 Task: In the  document Airports.rtf Share this file with 'softage.4@softage.net' Make a copy of the file 'without changing the auto name' Delete the  copy of the file
Action: Mouse moved to (44, 63)
Screenshot: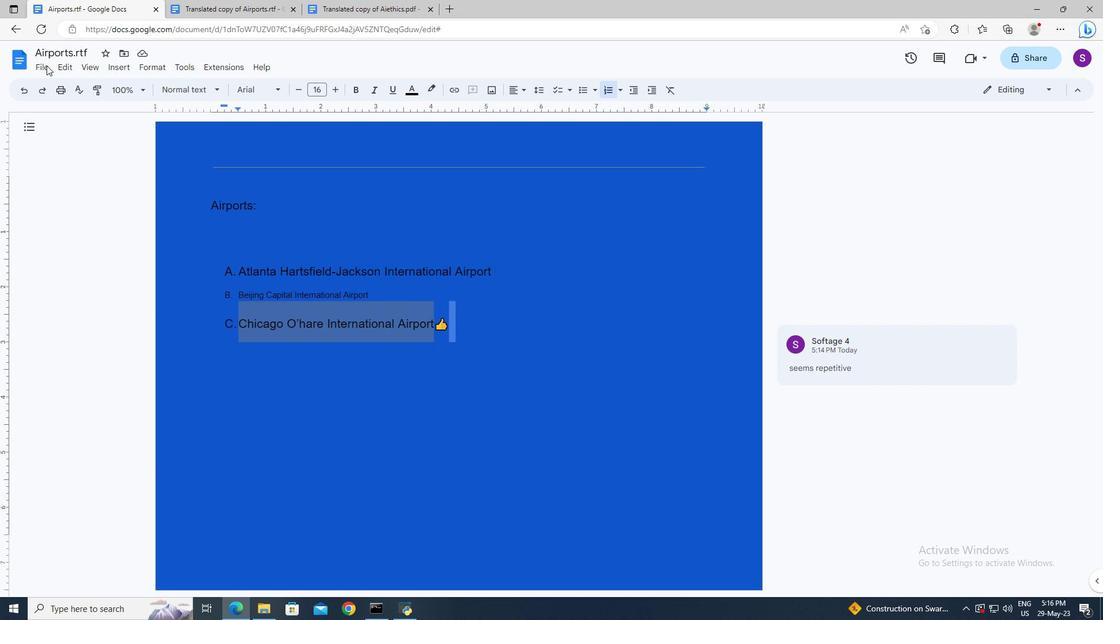 
Action: Mouse pressed left at (44, 63)
Screenshot: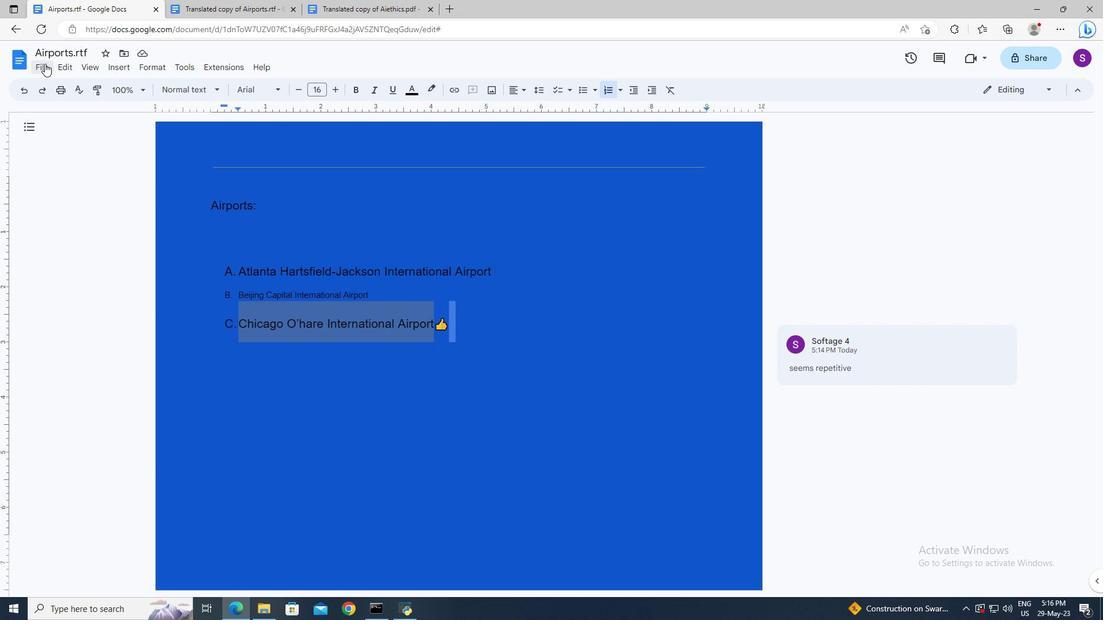 
Action: Mouse moved to (248, 151)
Screenshot: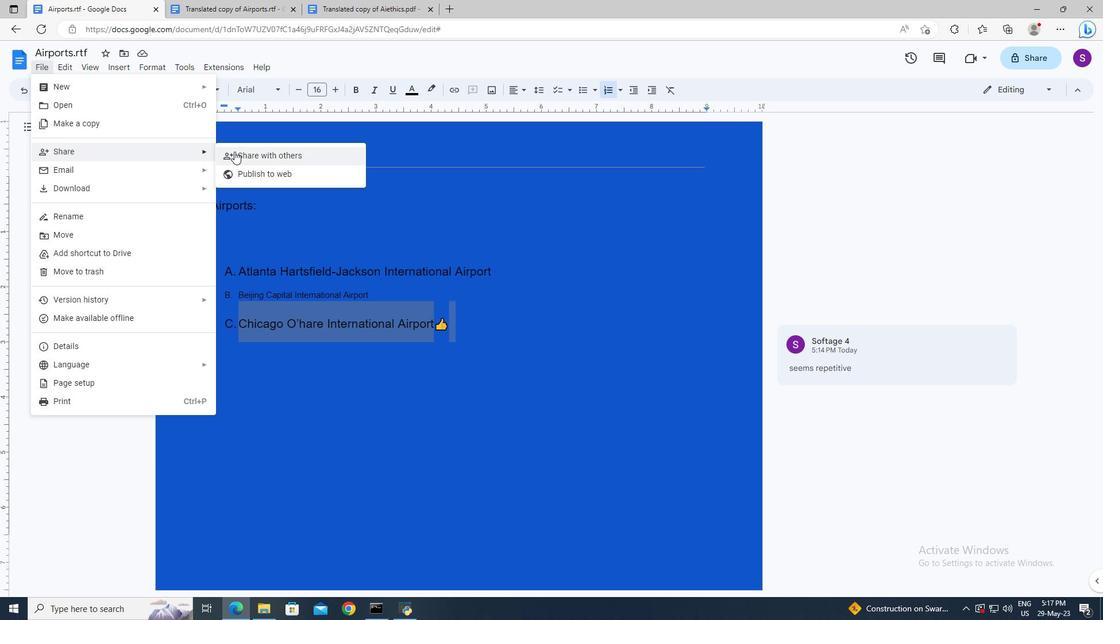 
Action: Mouse pressed left at (248, 151)
Screenshot: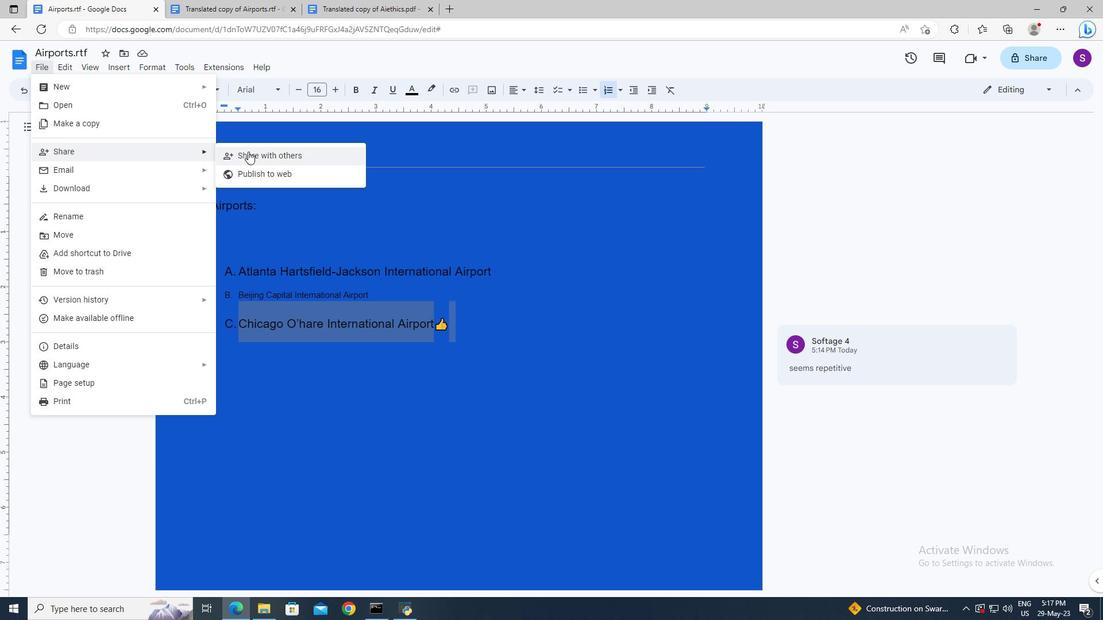 
Action: Mouse moved to (443, 252)
Screenshot: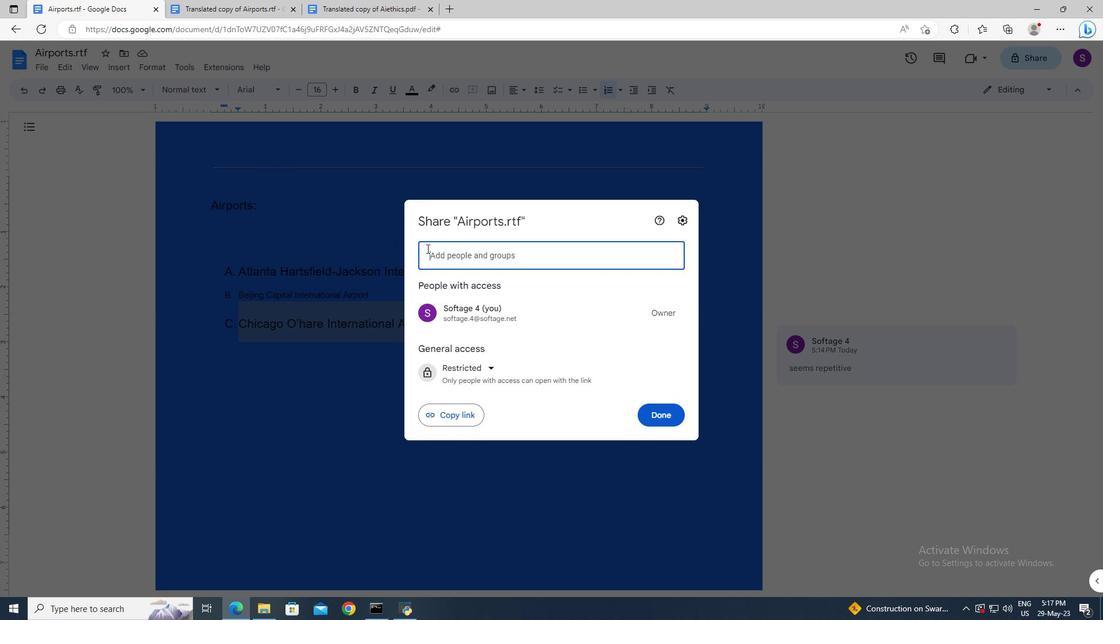 
Action: Mouse pressed left at (443, 252)
Screenshot: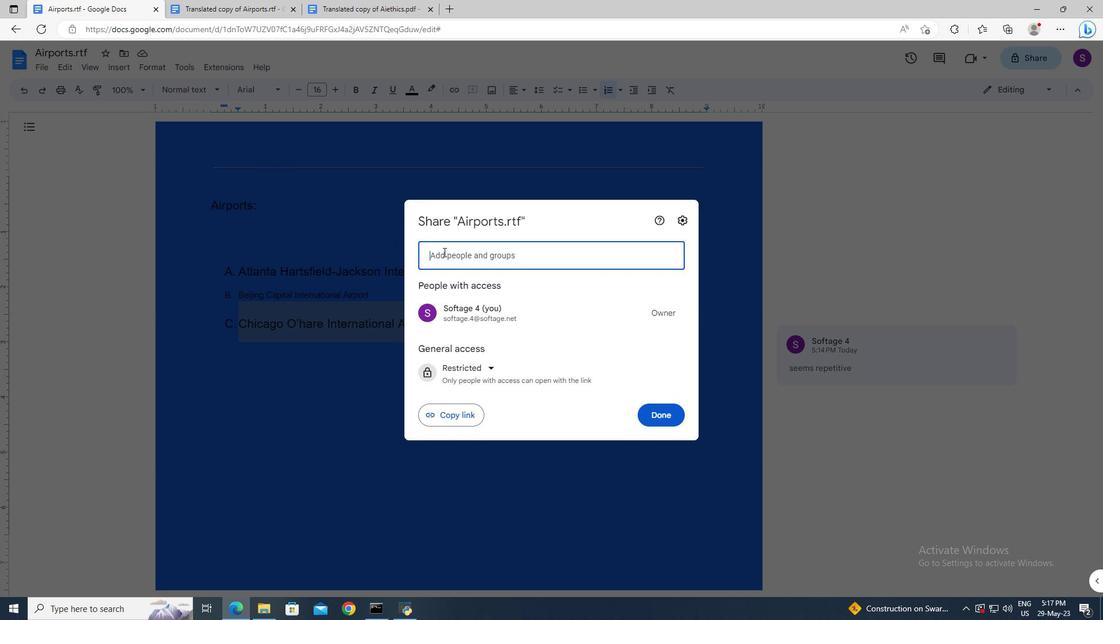 
Action: Mouse moved to (438, 250)
Screenshot: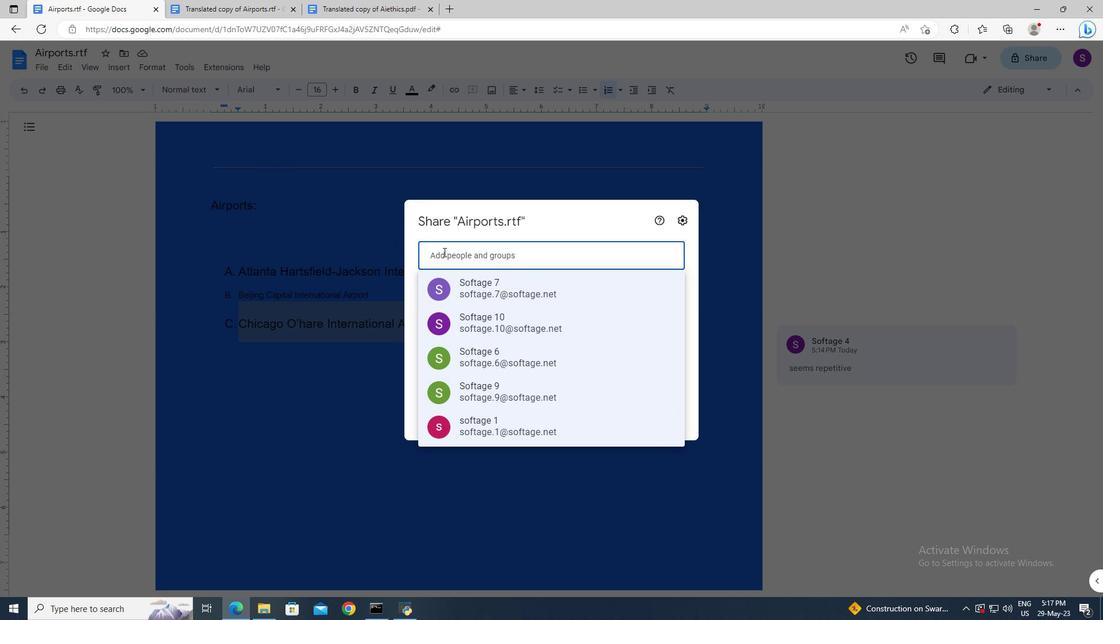 
Action: Key pressed softage.4<Key.shift>@softage.net
Screenshot: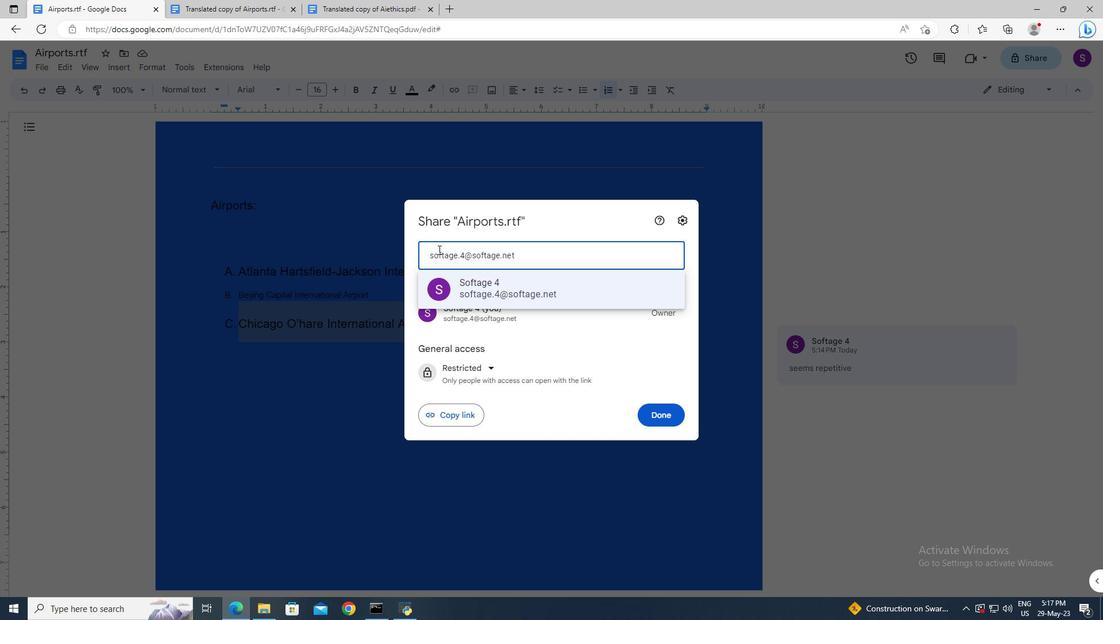 
Action: Mouse moved to (460, 284)
Screenshot: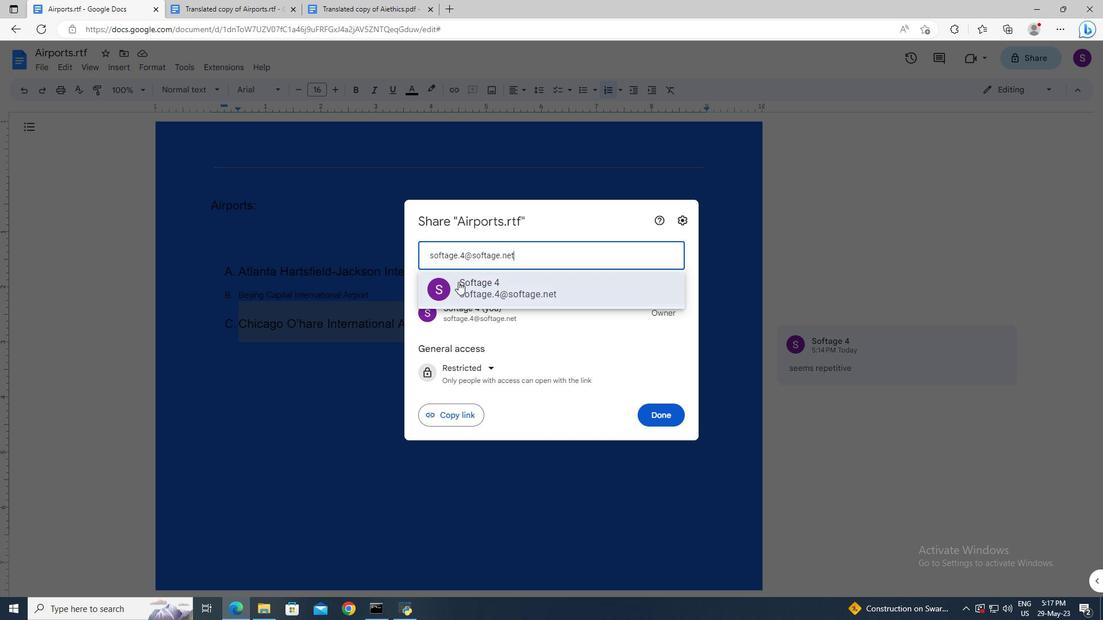 
Action: Mouse pressed left at (460, 284)
Screenshot: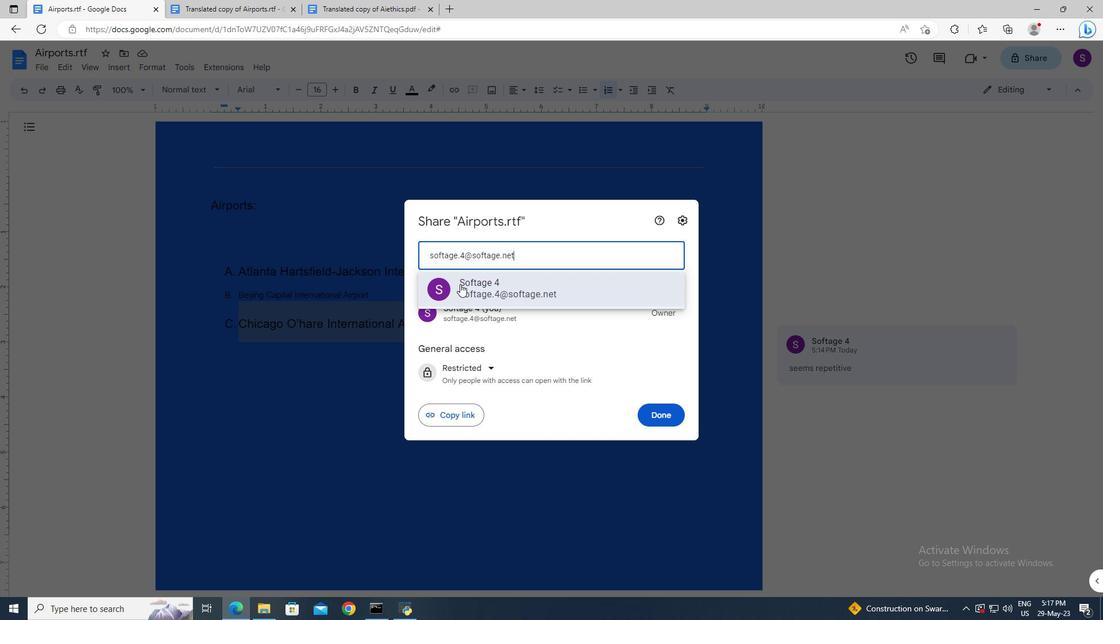 
Action: Mouse moved to (651, 400)
Screenshot: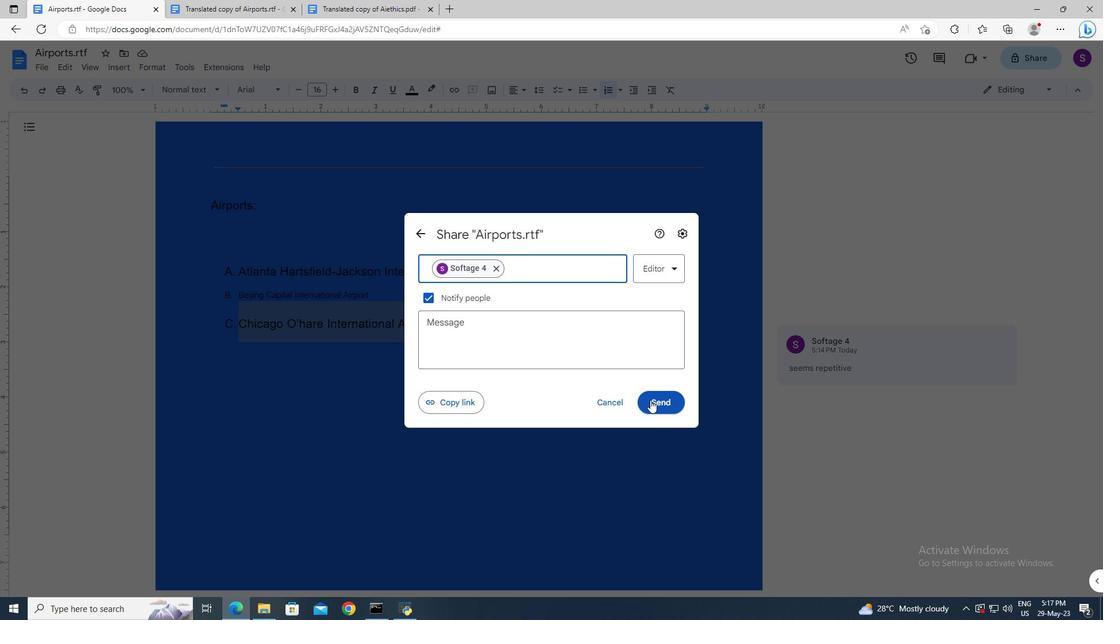 
Action: Mouse pressed left at (651, 400)
Screenshot: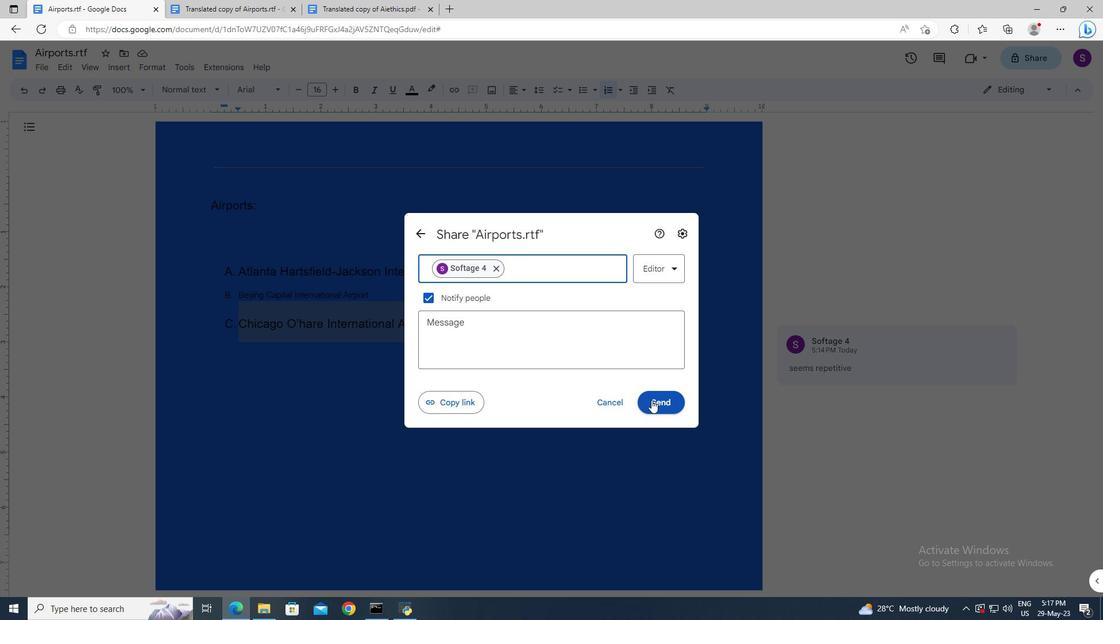 
Action: Mouse moved to (484, 335)
Screenshot: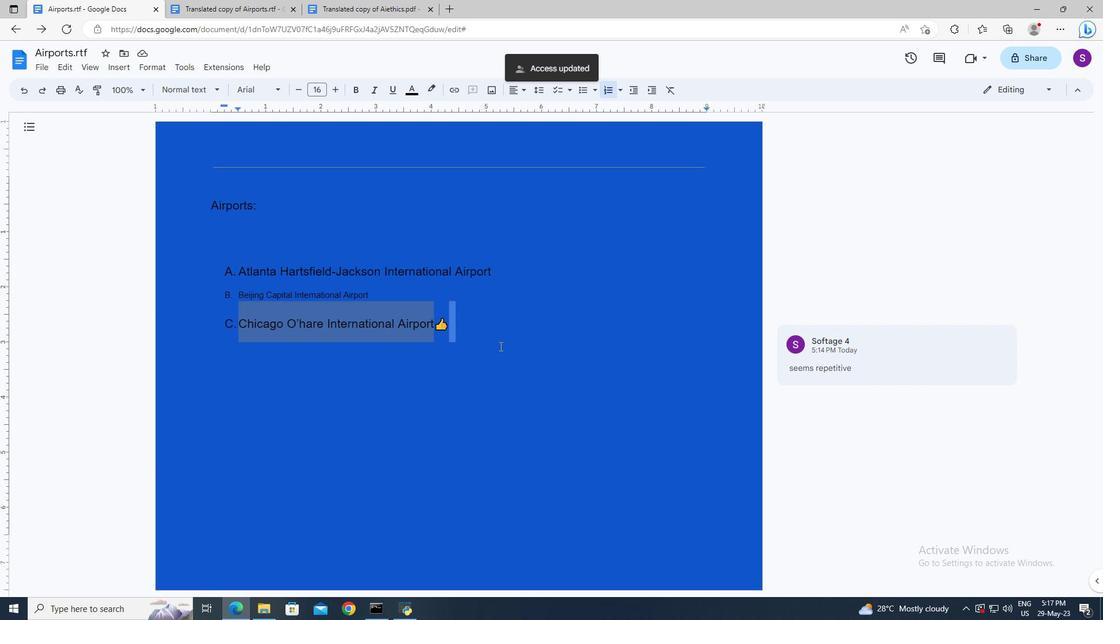 
Action: Mouse pressed left at (484, 335)
Screenshot: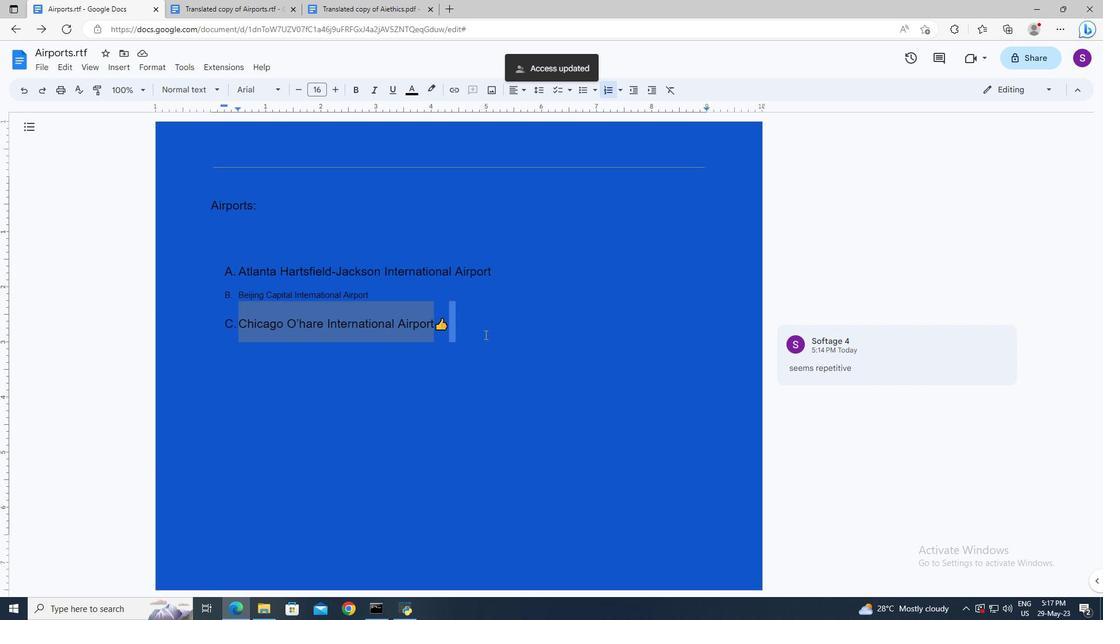 
Action: Mouse moved to (47, 63)
Screenshot: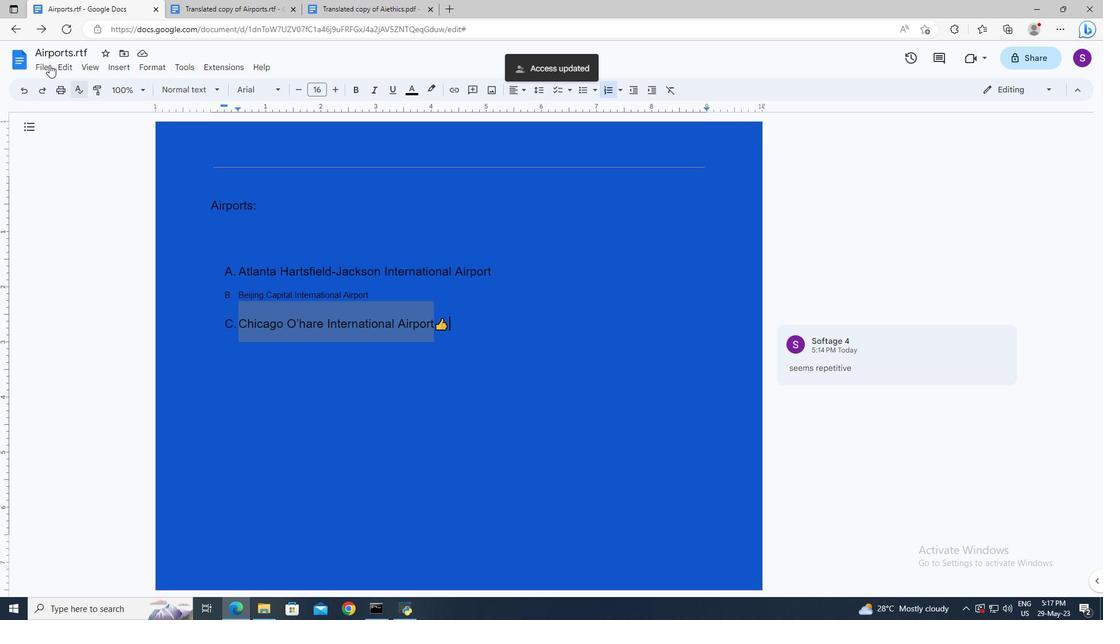 
Action: Mouse pressed left at (47, 63)
Screenshot: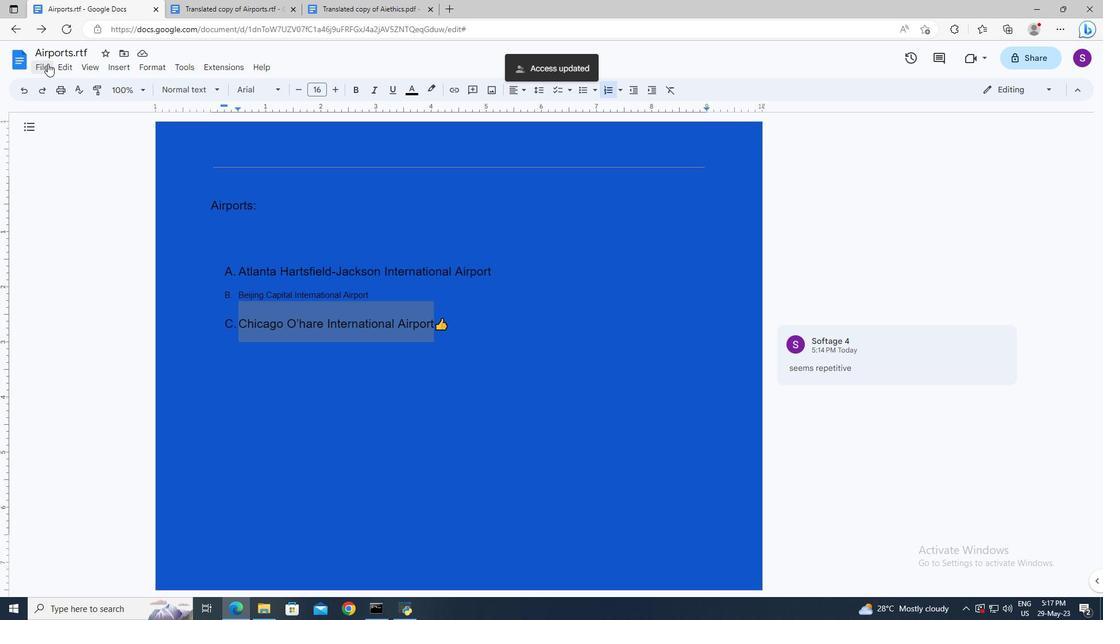 
Action: Mouse moved to (58, 119)
Screenshot: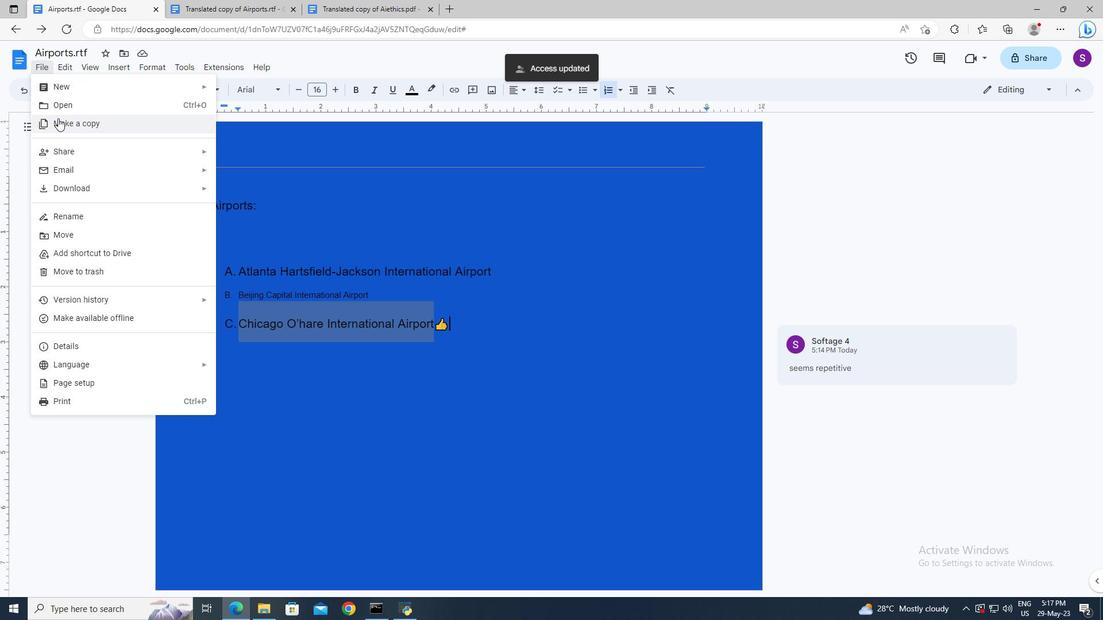 
Action: Mouse pressed left at (58, 119)
Screenshot: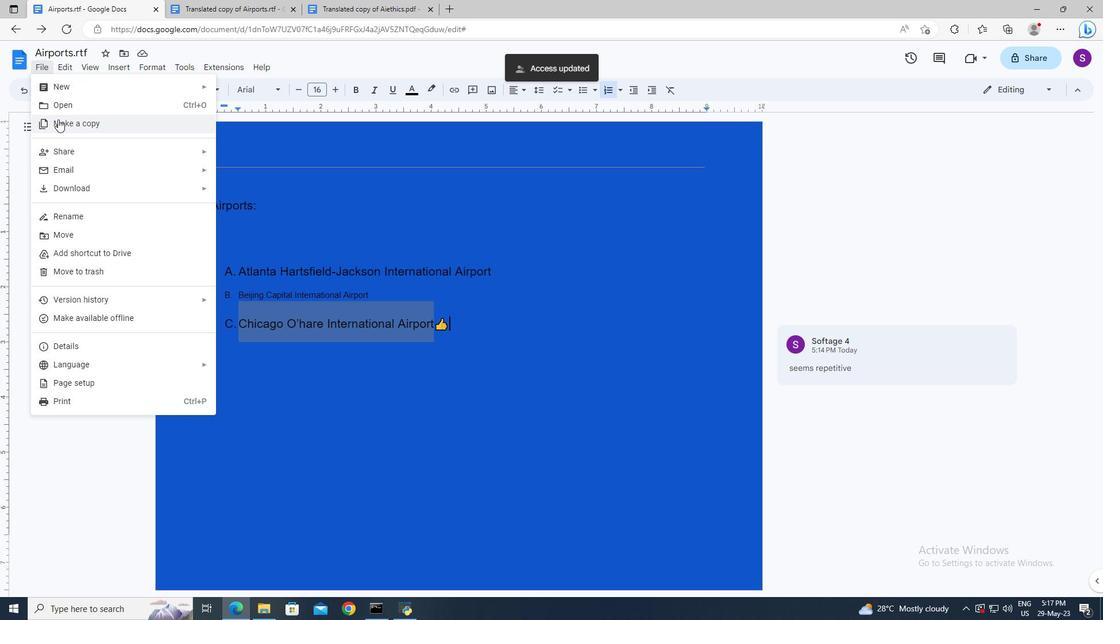 
Action: Mouse moved to (613, 409)
Screenshot: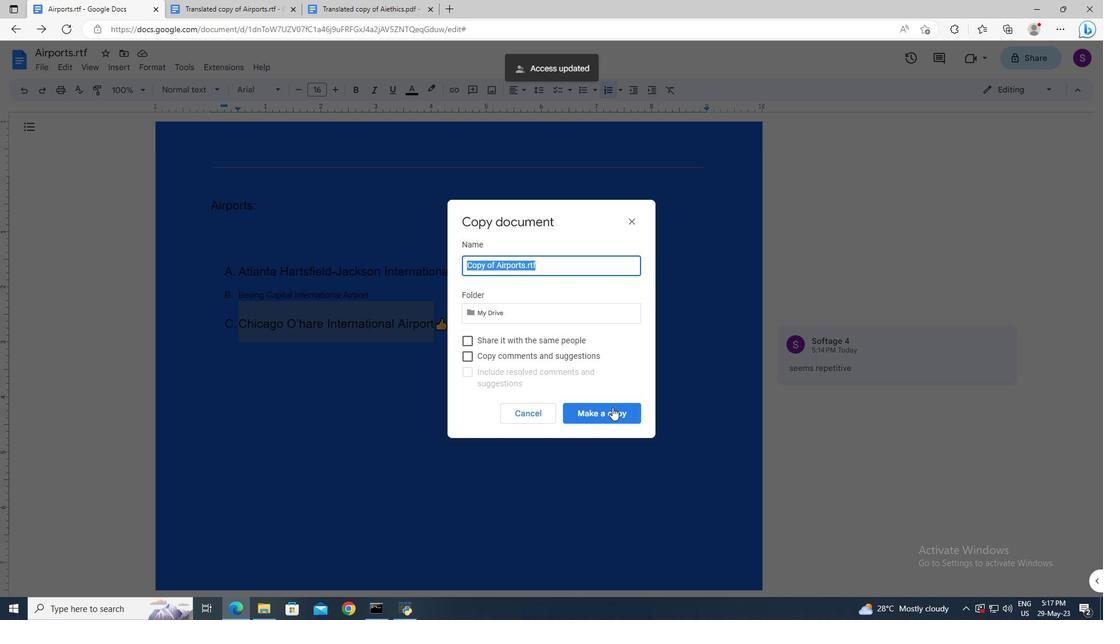 
Action: Mouse pressed left at (613, 409)
Screenshot: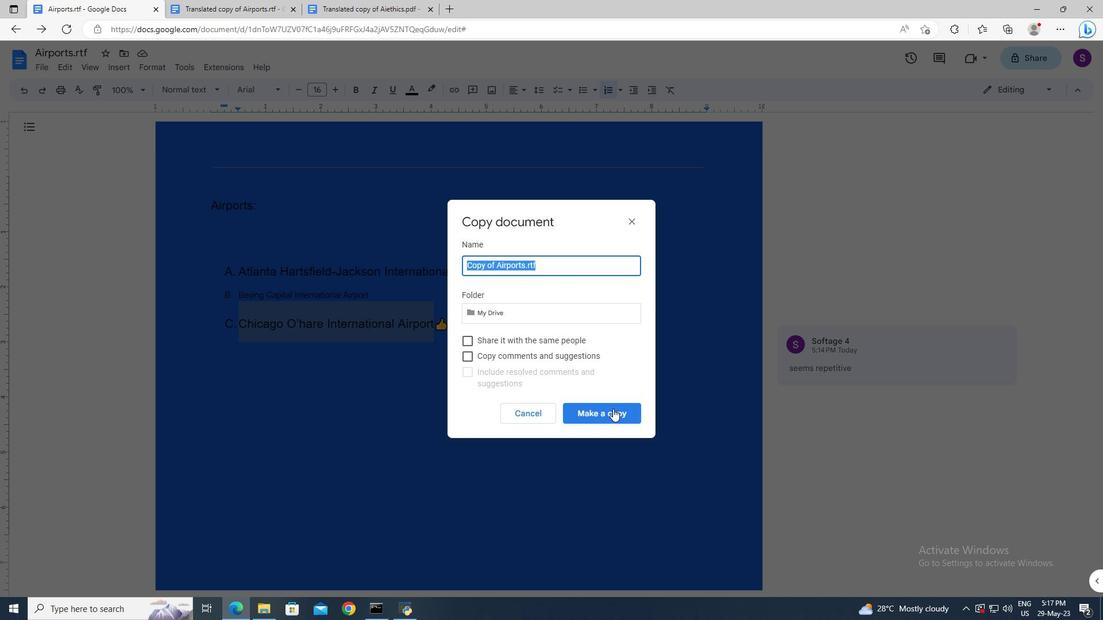 
Action: Mouse moved to (39, 62)
Screenshot: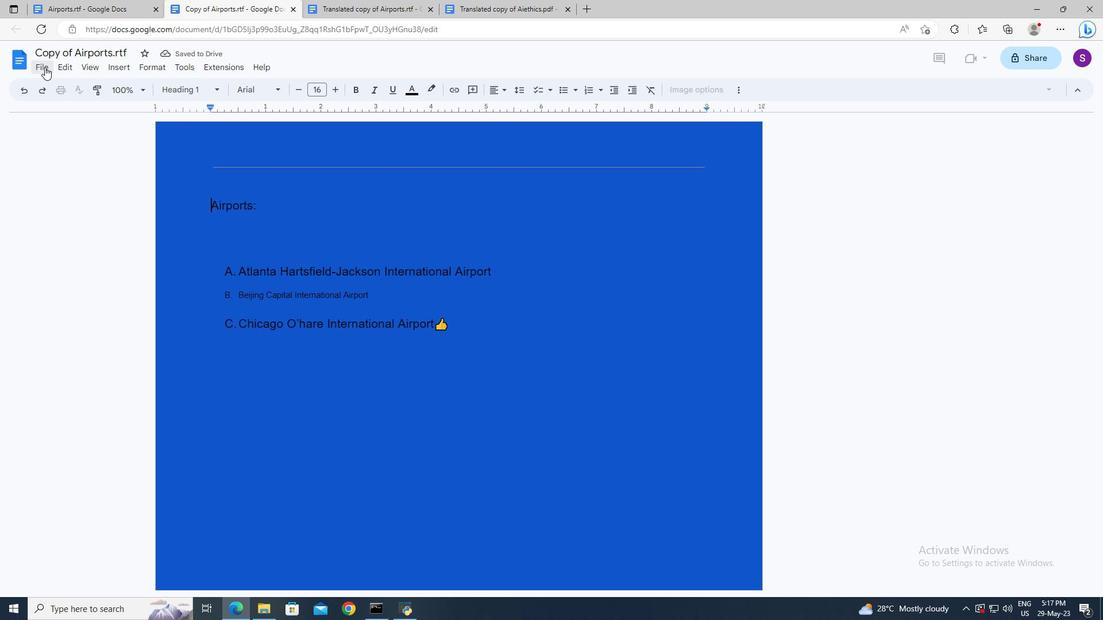 
Action: Mouse pressed left at (39, 62)
Screenshot: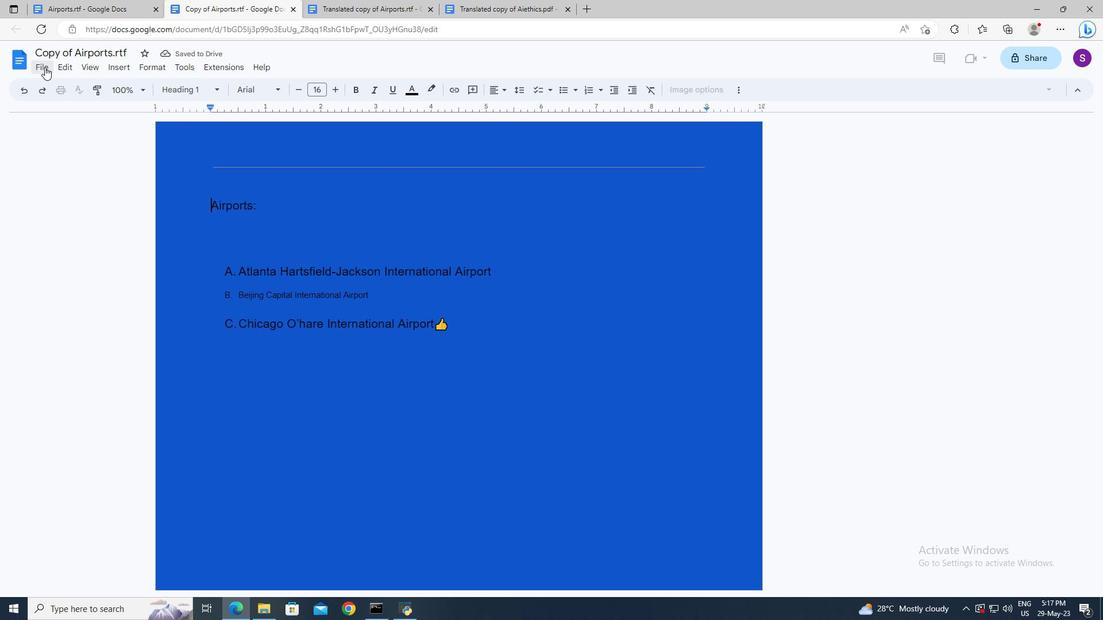 
Action: Mouse moved to (76, 229)
Screenshot: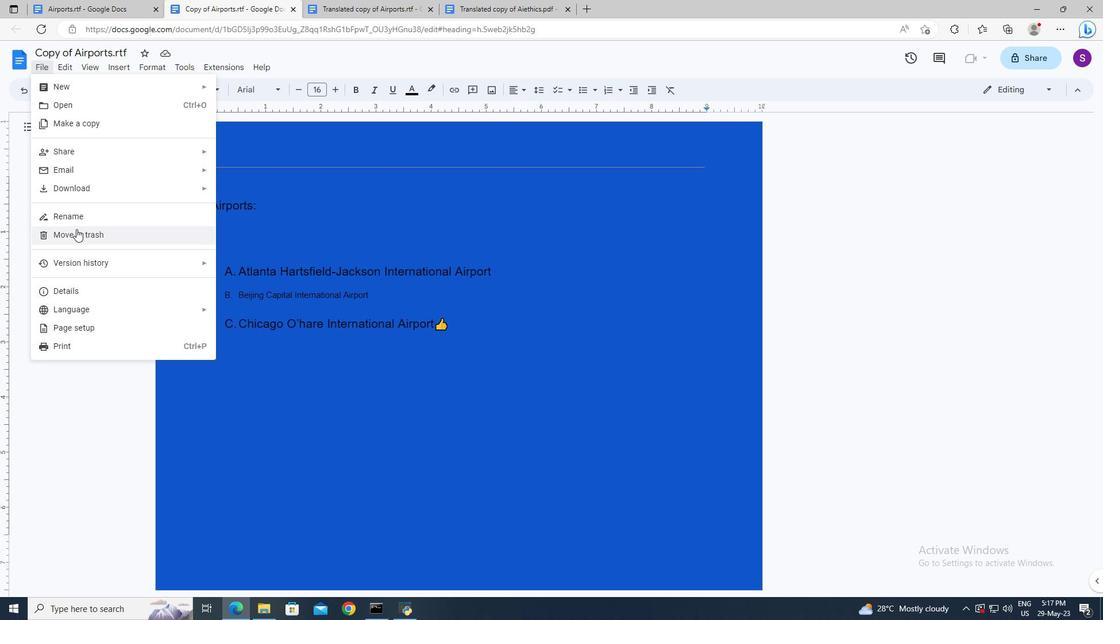 
Action: Mouse pressed left at (76, 229)
Screenshot: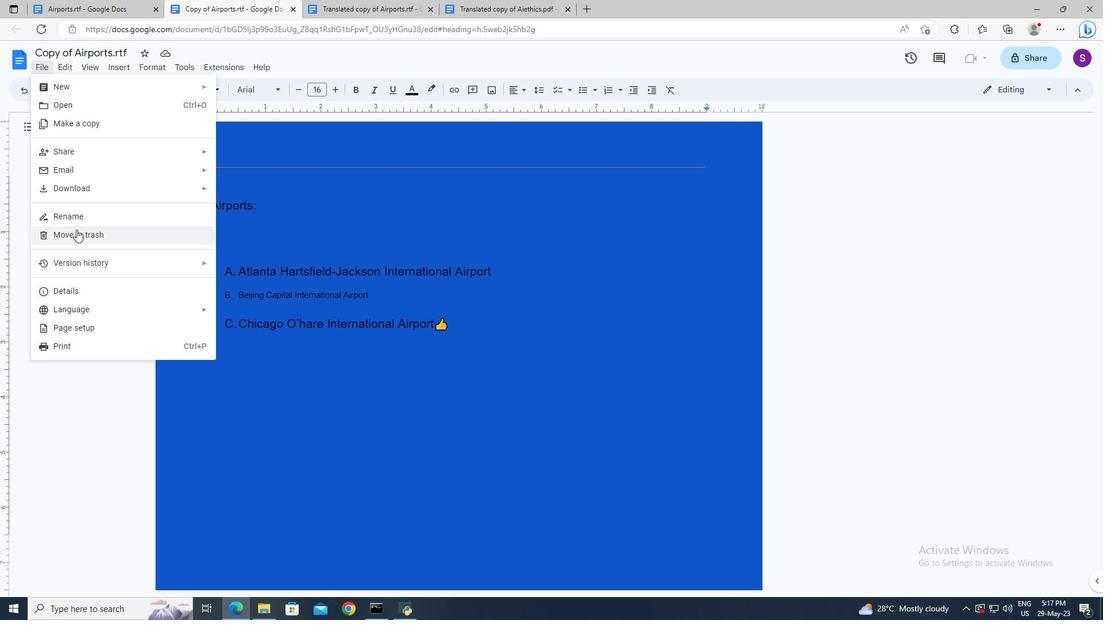 
Action: Mouse moved to (633, 363)
Screenshot: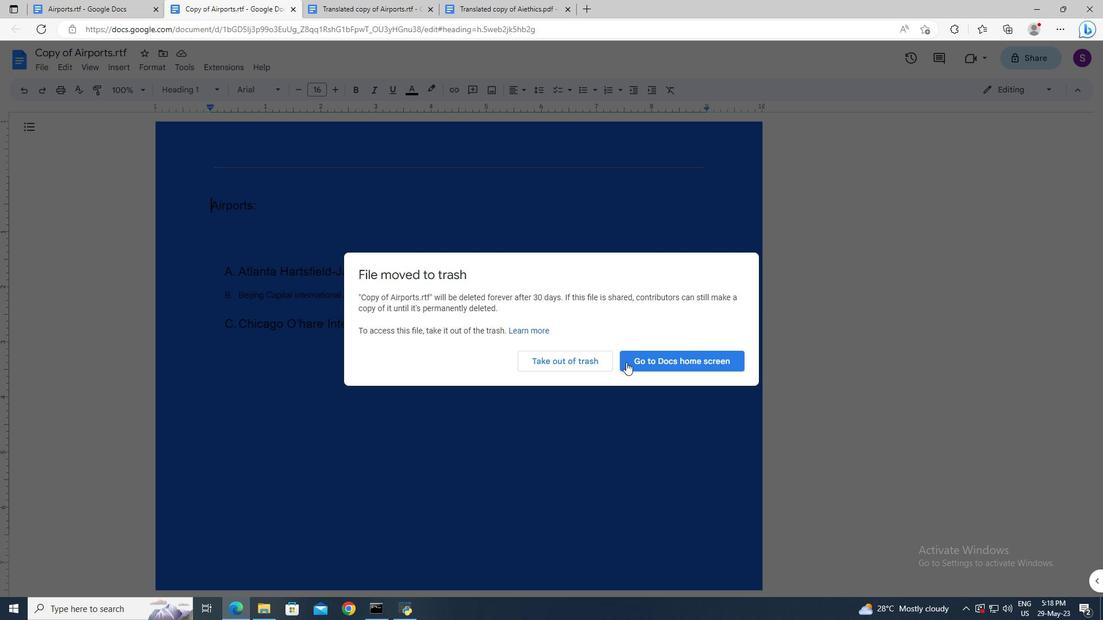 
Action: Mouse pressed left at (633, 363)
Screenshot: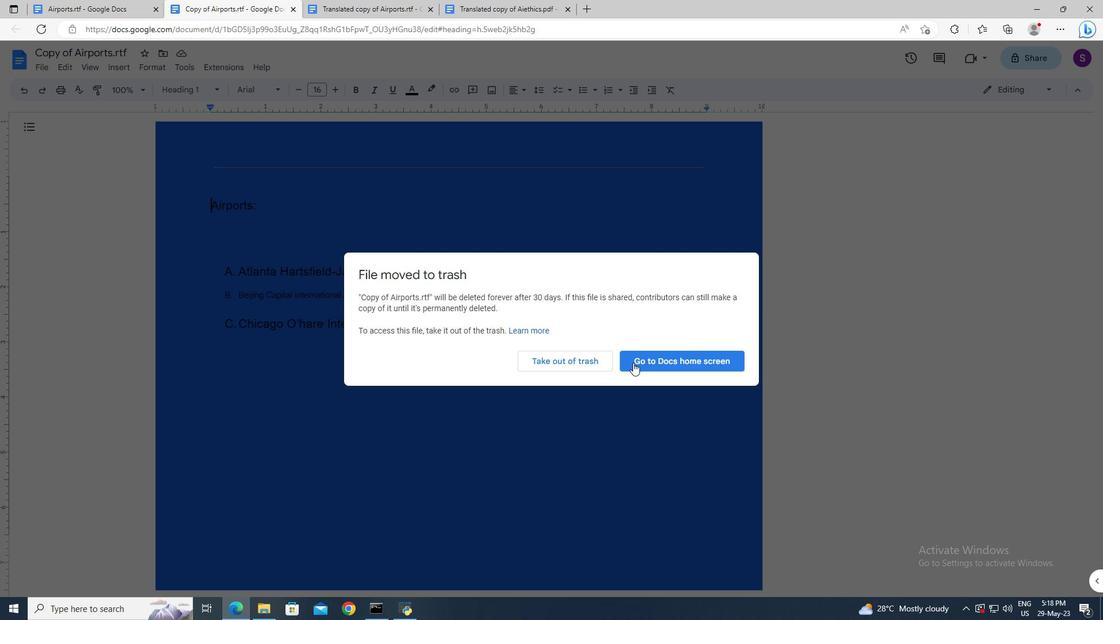 
